 Task: Insert a chart and switch rows and columns.
Action: Mouse moved to (32, 320)
Screenshot: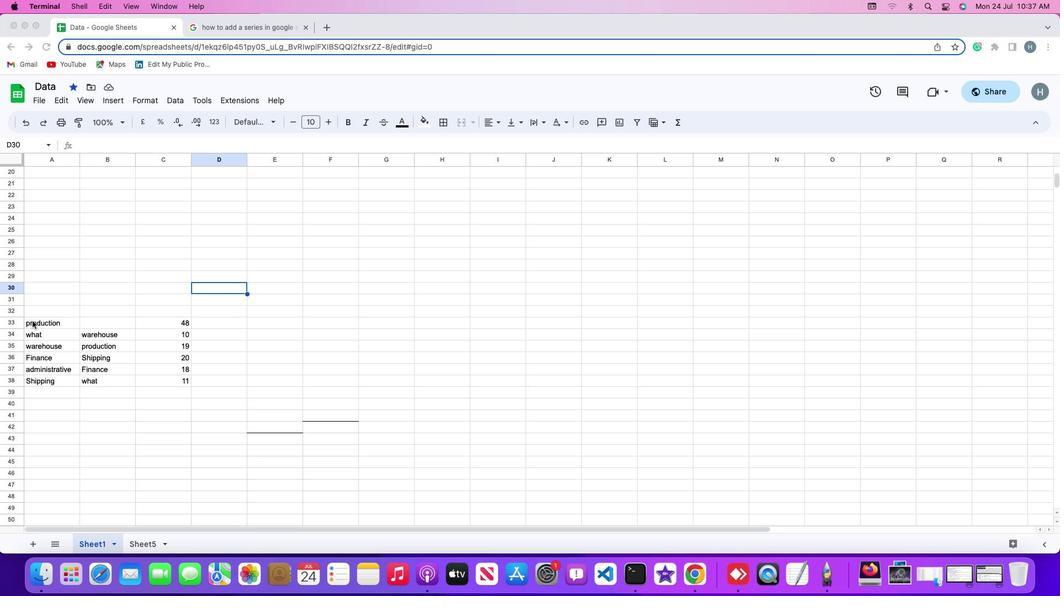 
Action: Mouse pressed left at (32, 320)
Screenshot: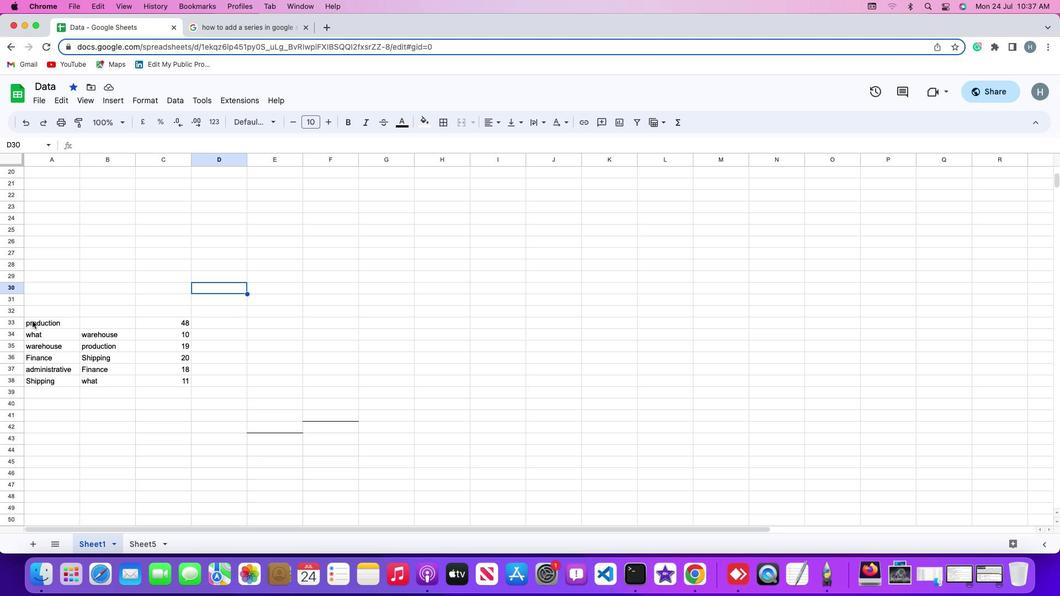 
Action: Mouse moved to (41, 320)
Screenshot: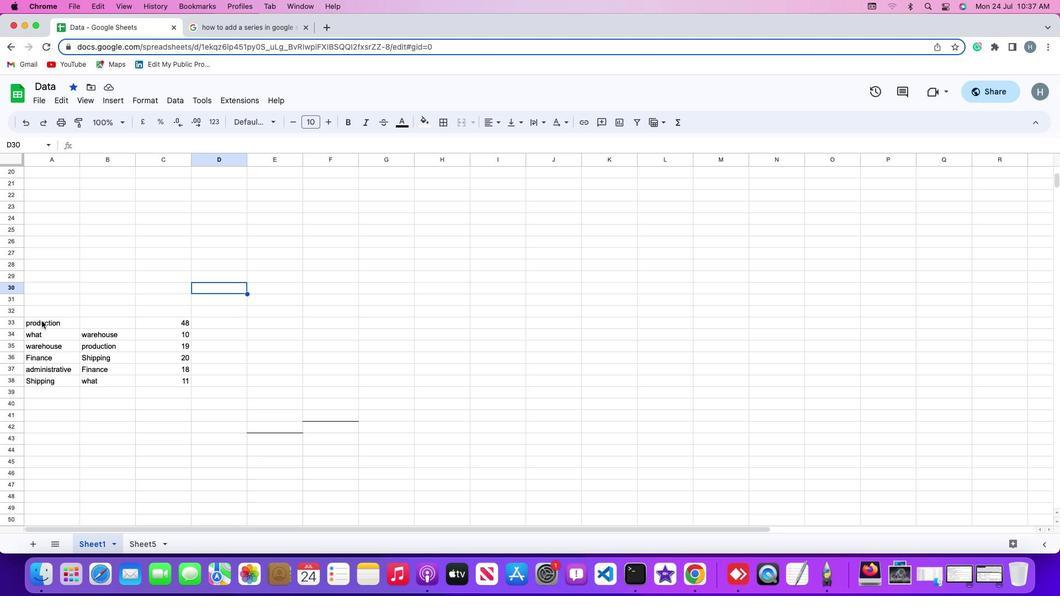 
Action: Mouse pressed left at (41, 320)
Screenshot: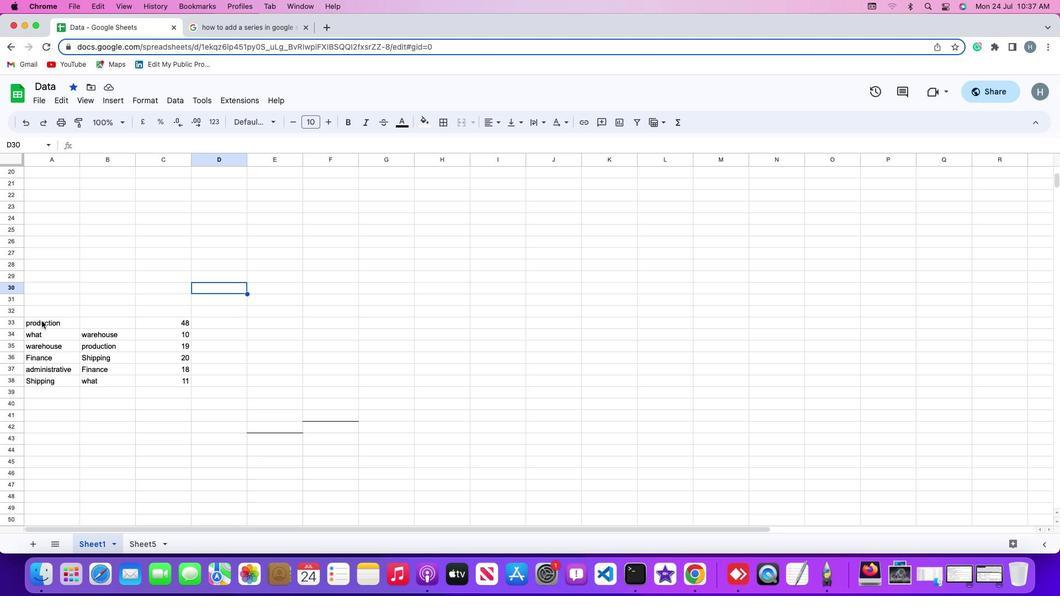 
Action: Mouse moved to (41, 320)
Screenshot: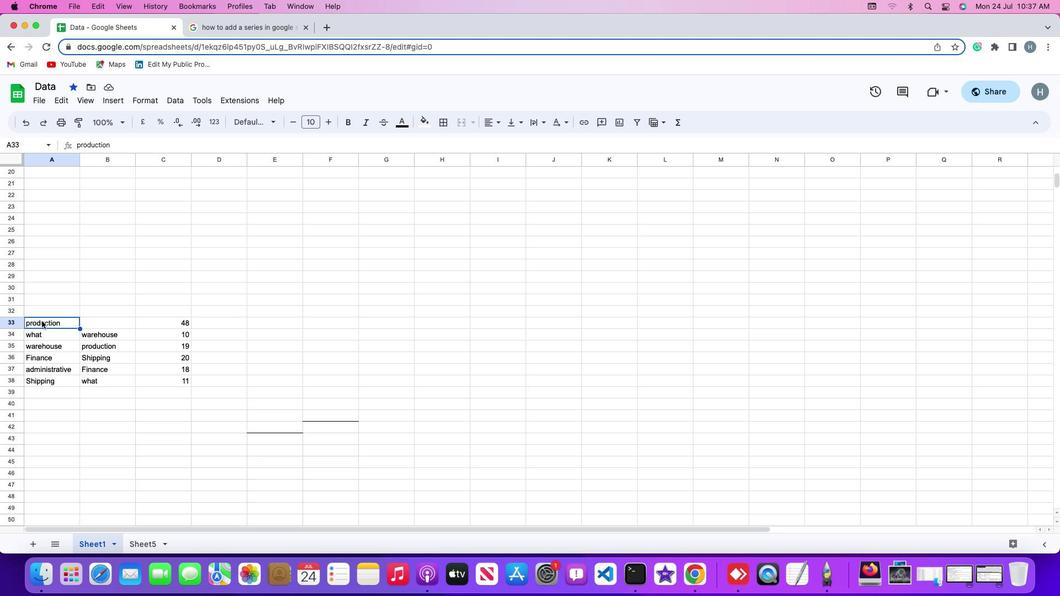 
Action: Mouse pressed left at (41, 320)
Screenshot: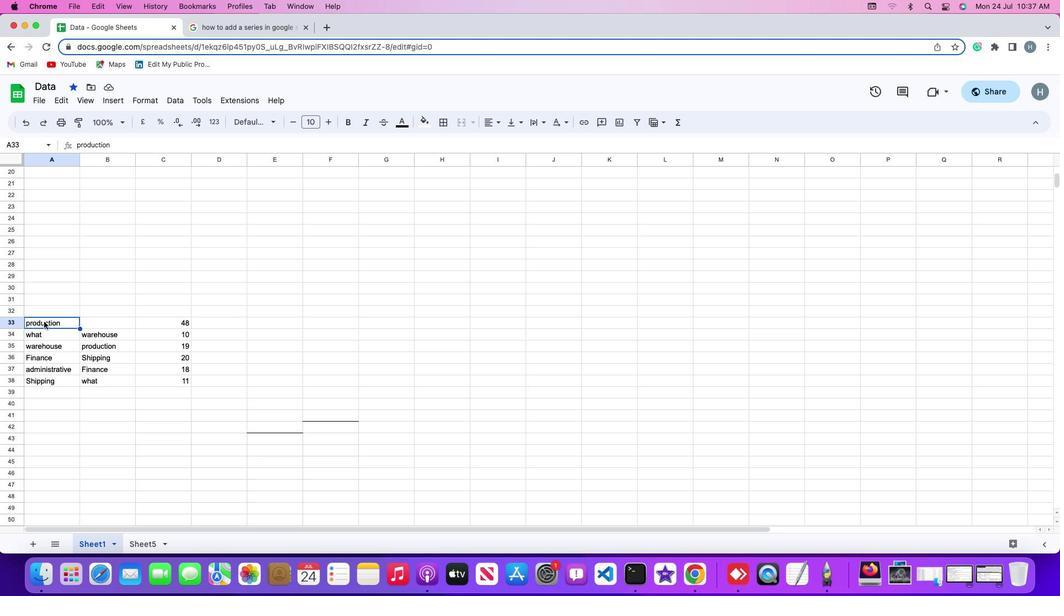 
Action: Mouse moved to (118, 101)
Screenshot: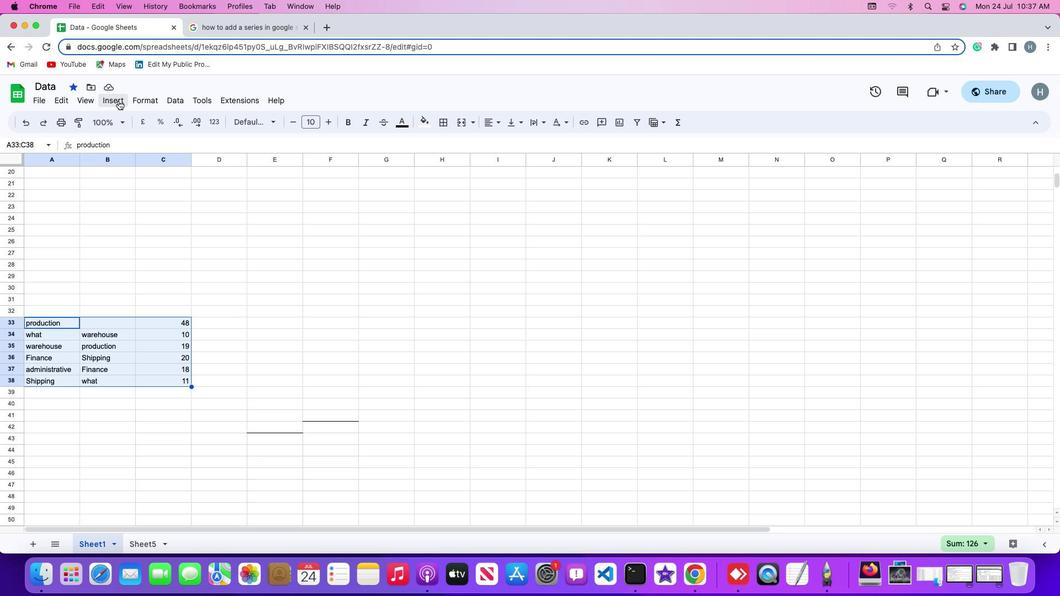 
Action: Mouse pressed left at (118, 101)
Screenshot: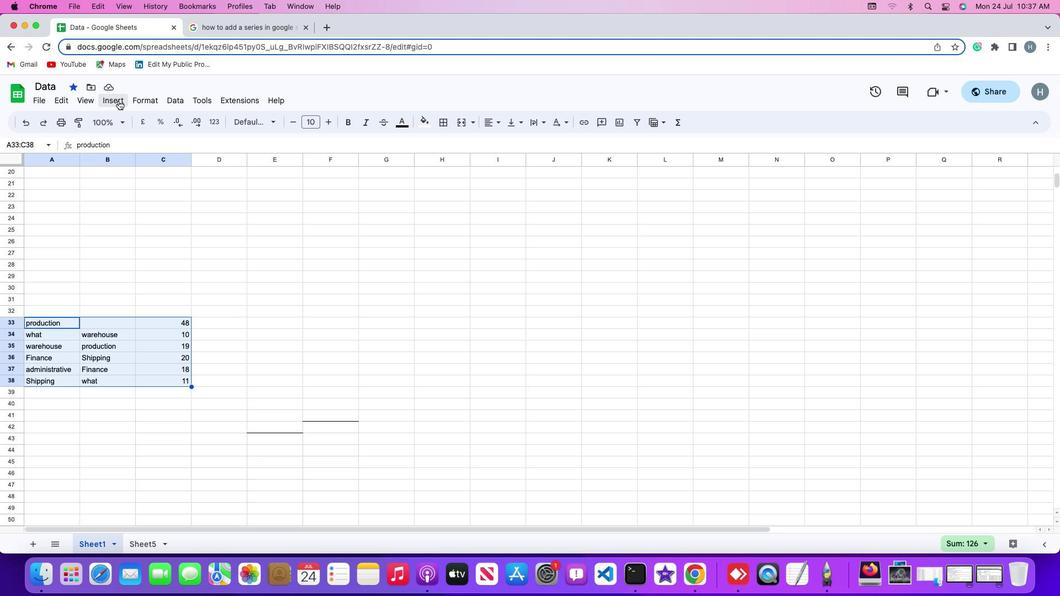 
Action: Mouse moved to (150, 200)
Screenshot: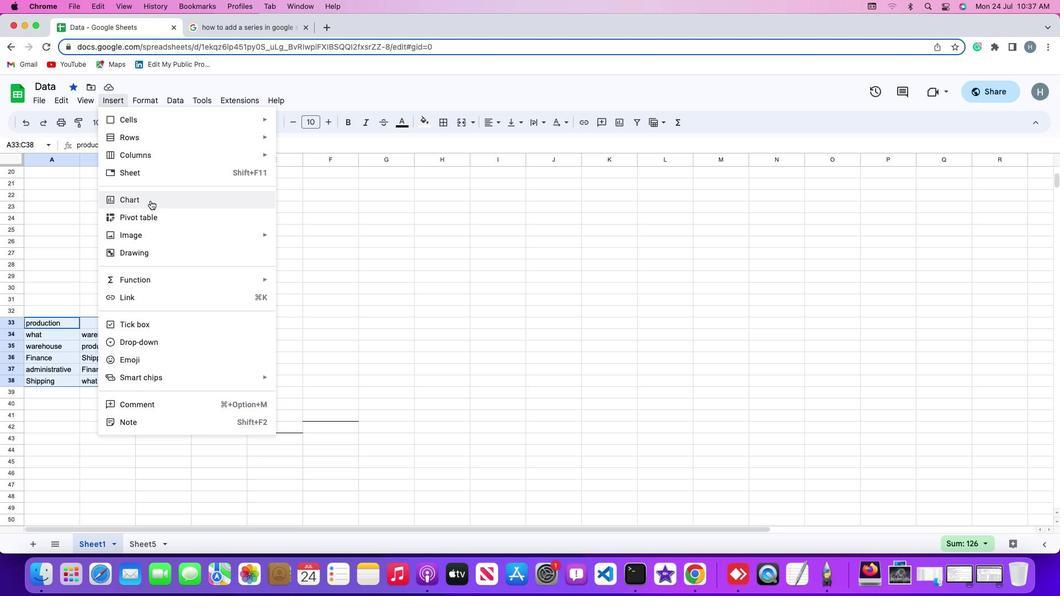 
Action: Mouse pressed left at (150, 200)
Screenshot: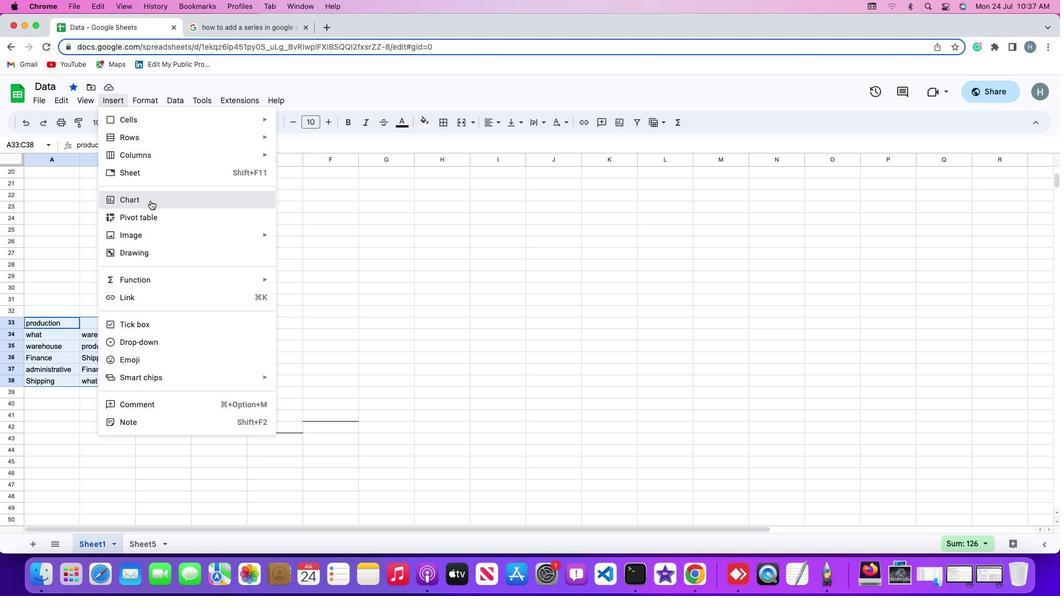 
Action: Mouse moved to (888, 481)
Screenshot: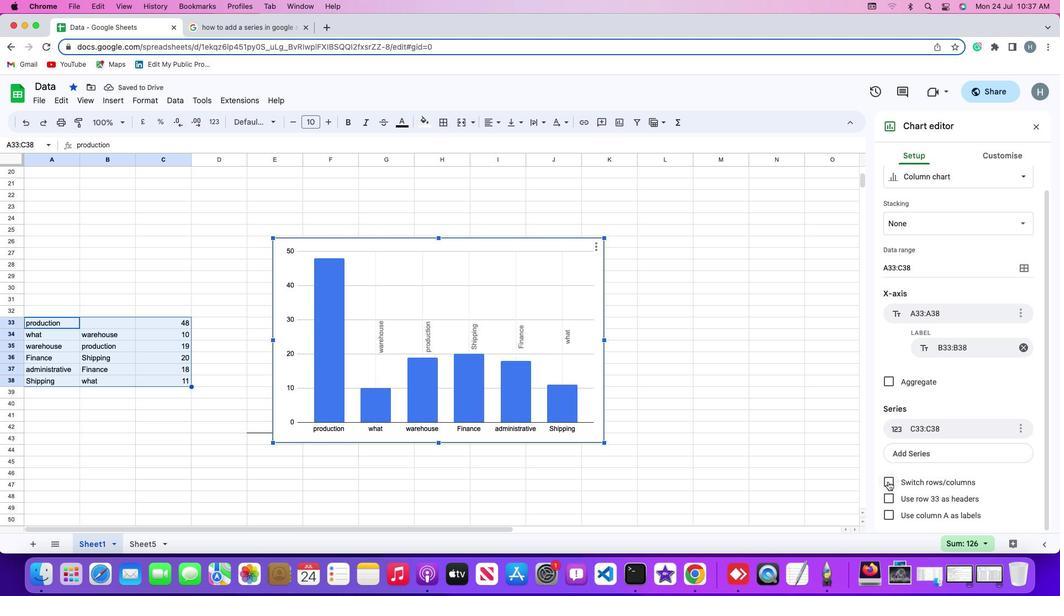 
Action: Mouse pressed left at (888, 481)
Screenshot: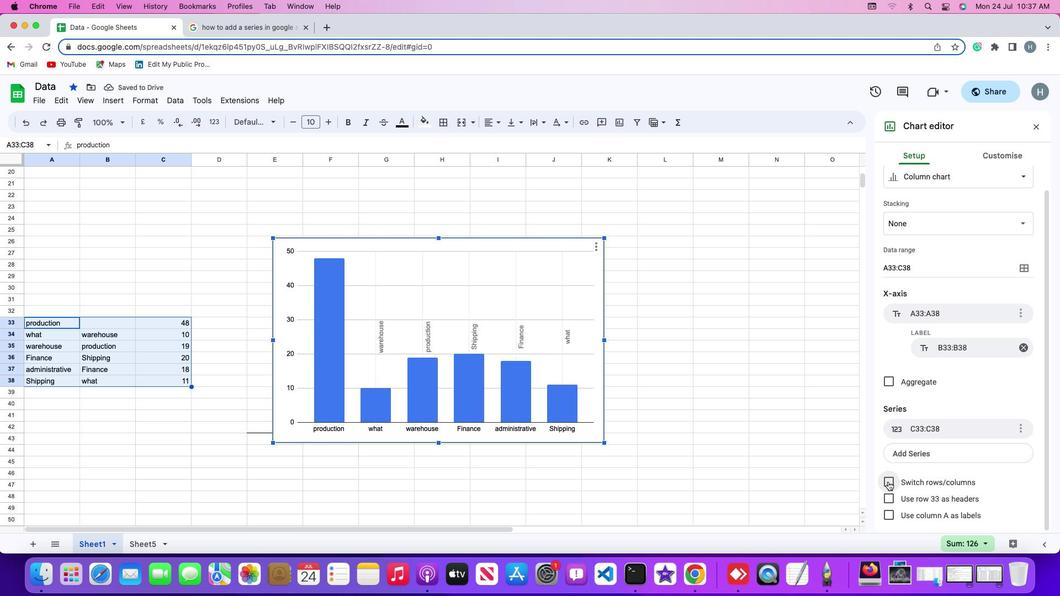 
Action: Mouse moved to (785, 406)
Screenshot: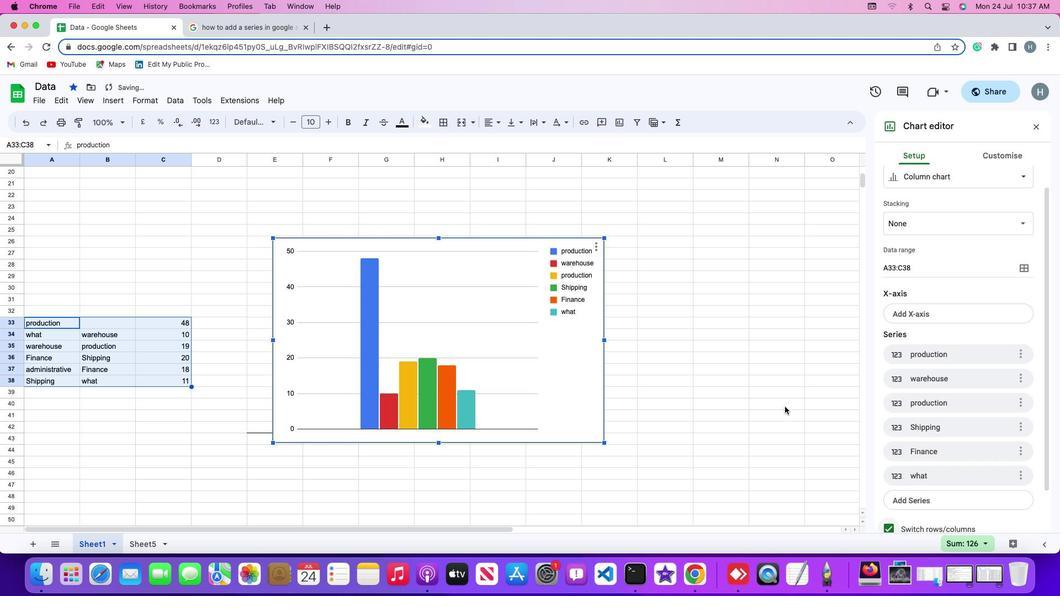 
